 Task: Change email frequency to instantly.
Action: Mouse moved to (1024, 78)
Screenshot: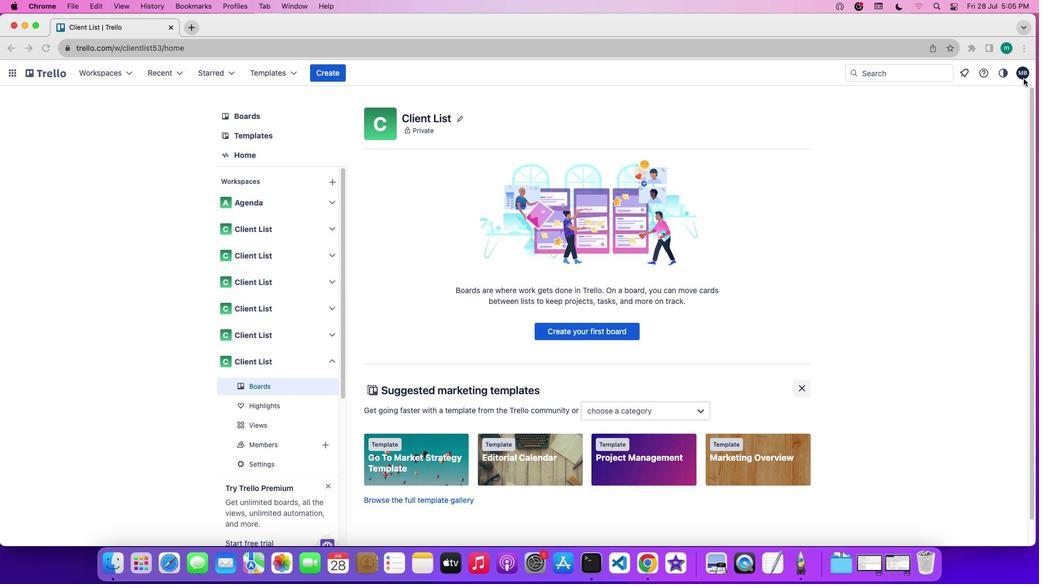 
Action: Mouse pressed left at (1024, 78)
Screenshot: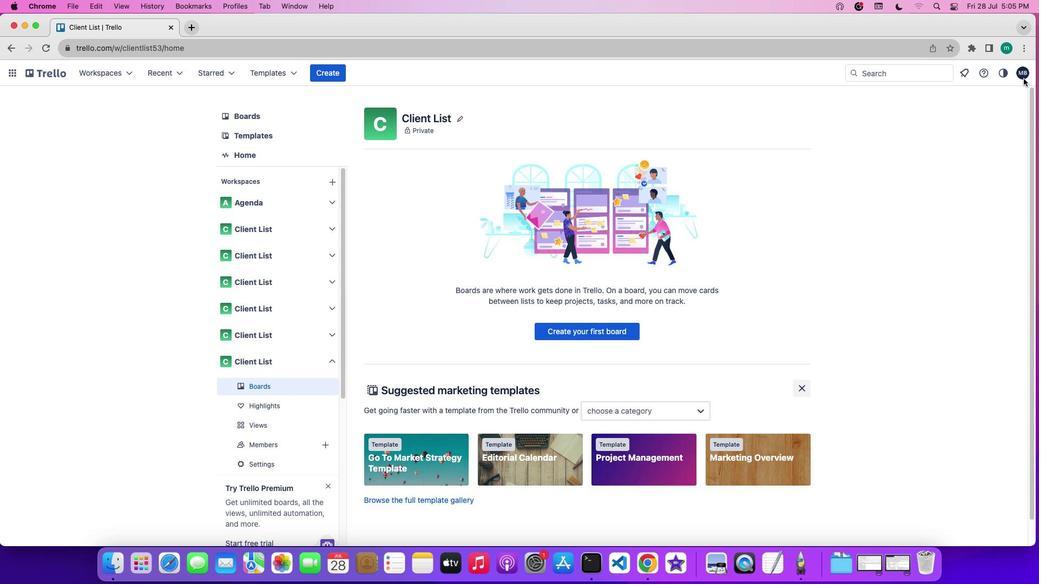 
Action: Mouse pressed left at (1024, 78)
Screenshot: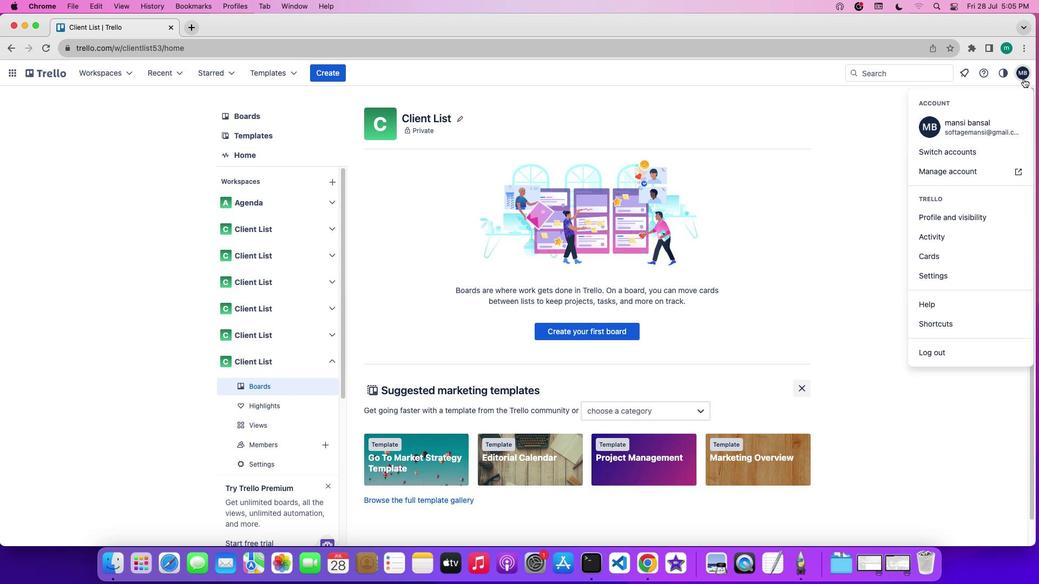 
Action: Mouse pressed left at (1024, 78)
Screenshot: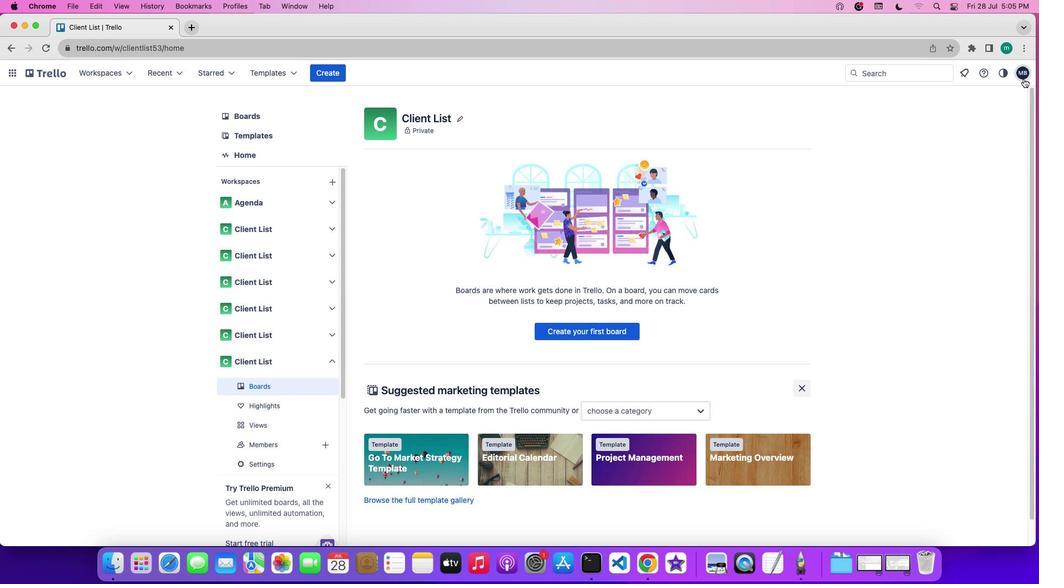 
Action: Mouse moved to (971, 273)
Screenshot: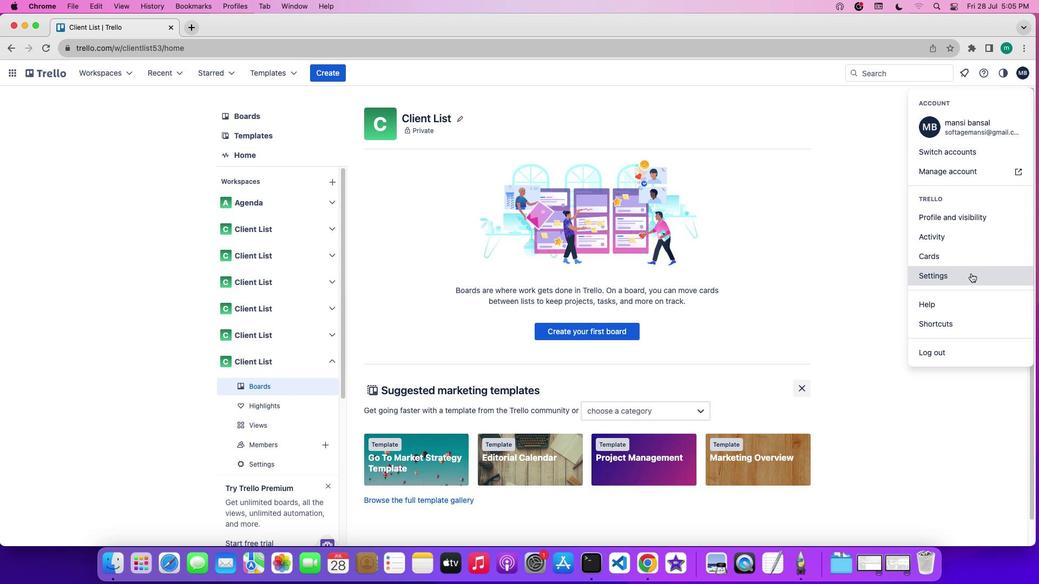 
Action: Mouse pressed left at (971, 273)
Screenshot: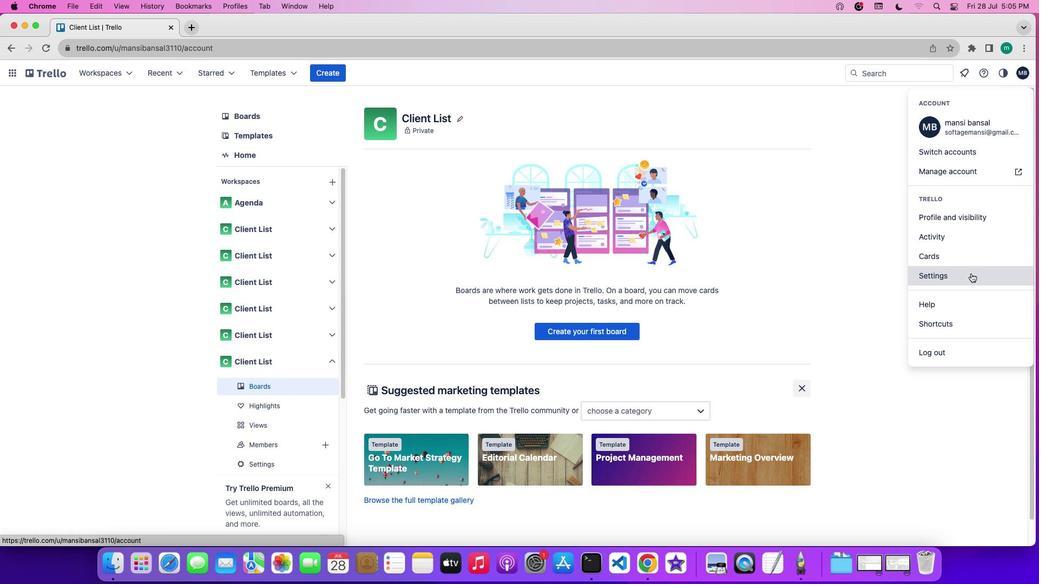 
Action: Mouse moved to (82, 424)
Screenshot: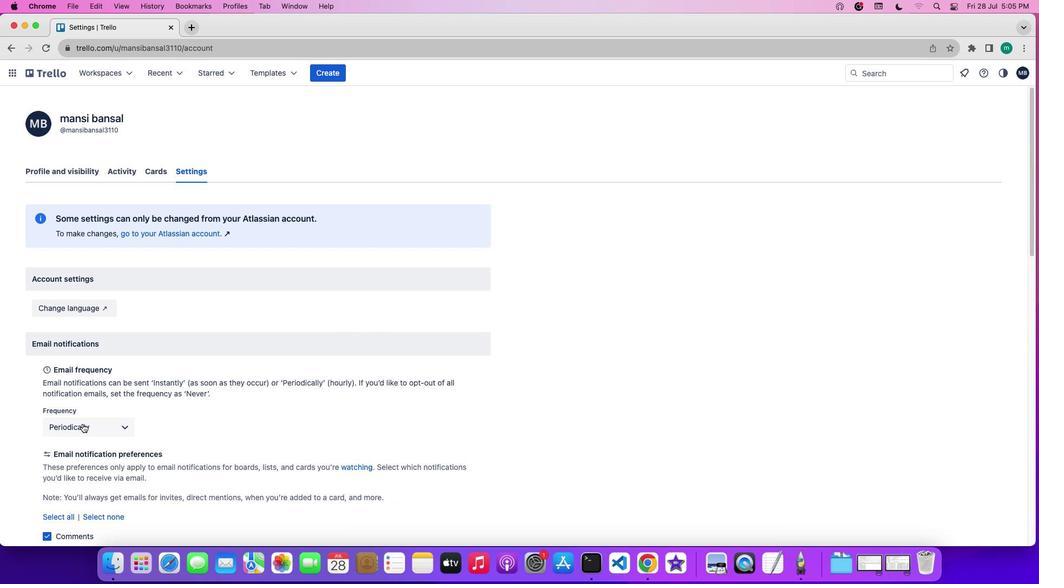 
Action: Mouse pressed left at (82, 424)
Screenshot: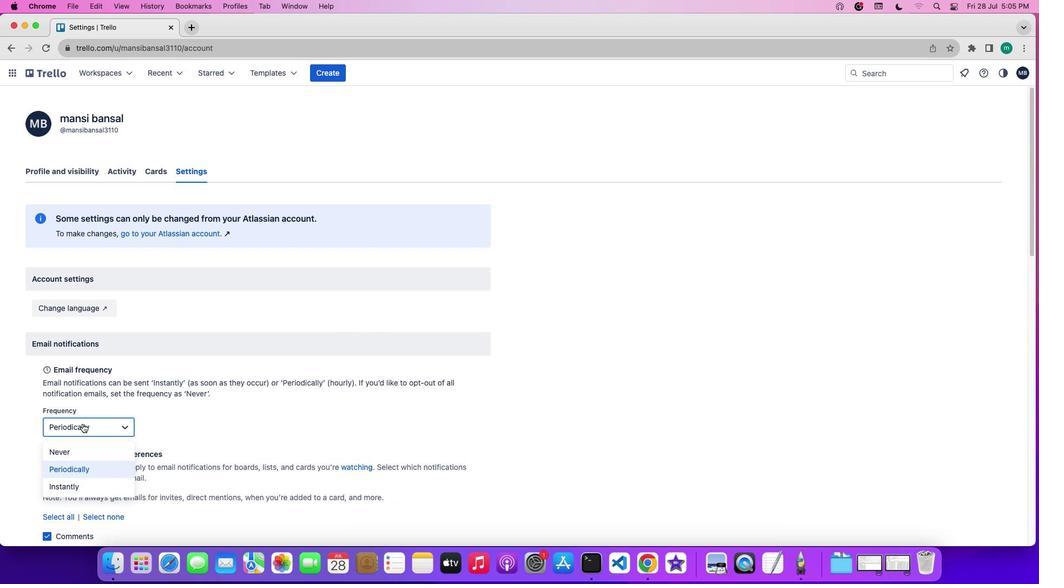 
Action: Mouse moved to (80, 488)
Screenshot: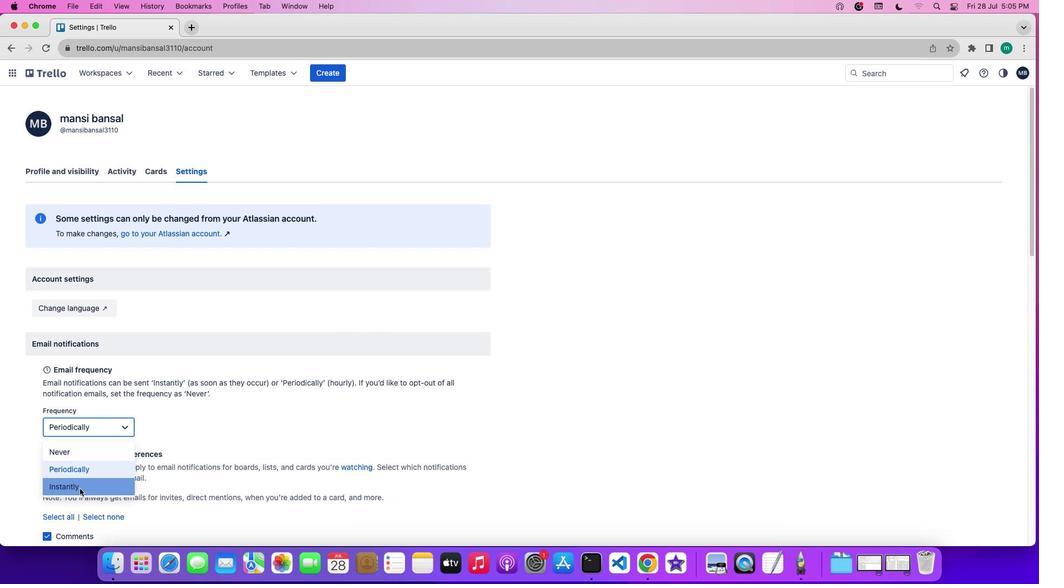 
Action: Mouse pressed left at (80, 488)
Screenshot: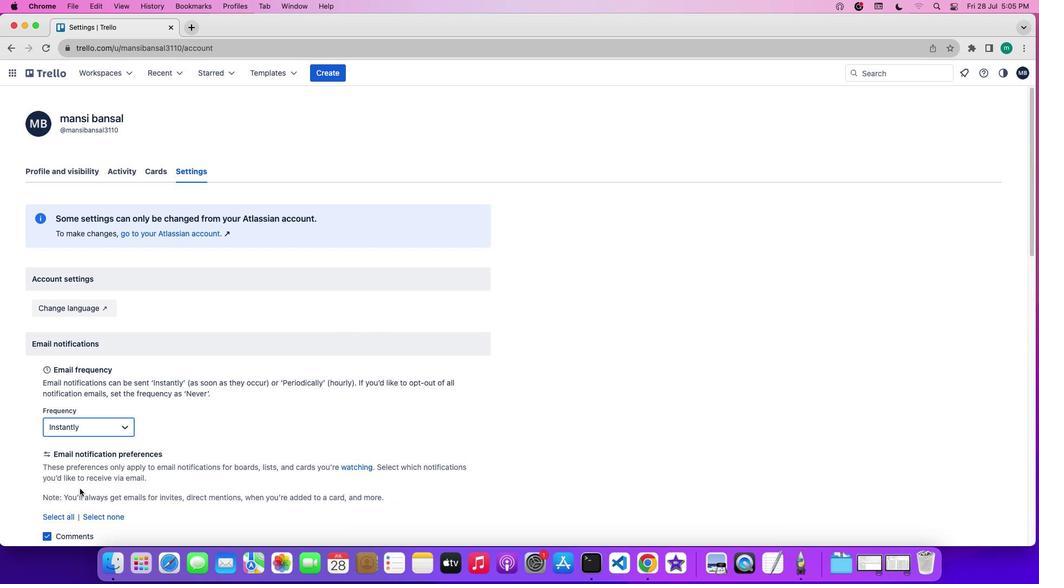 
Action: Mouse moved to (108, 495)
Screenshot: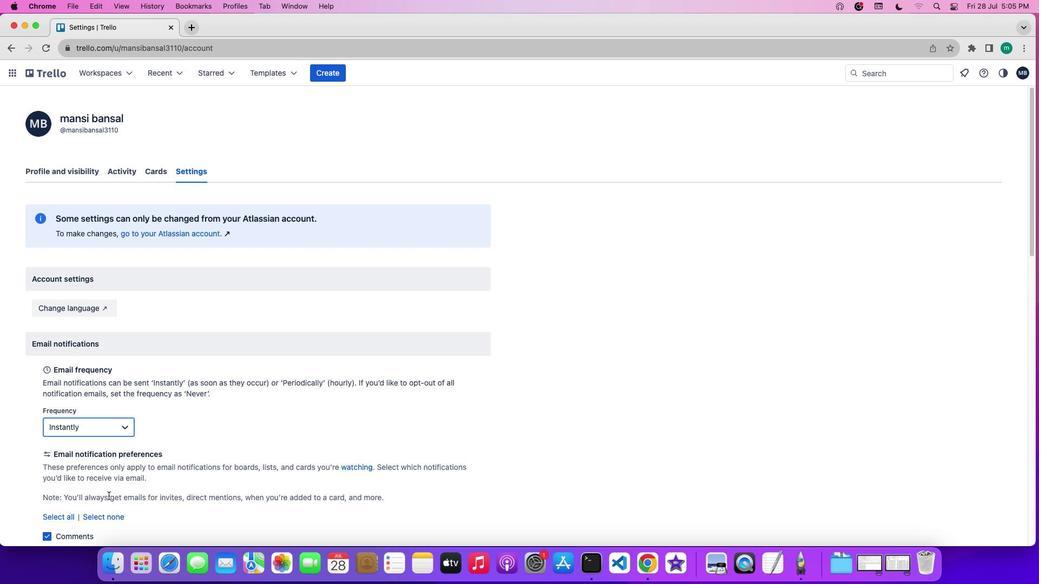 
